 Task: Create a pull request from a specific branch in your repository.
Action: Mouse moved to (935, 50)
Screenshot: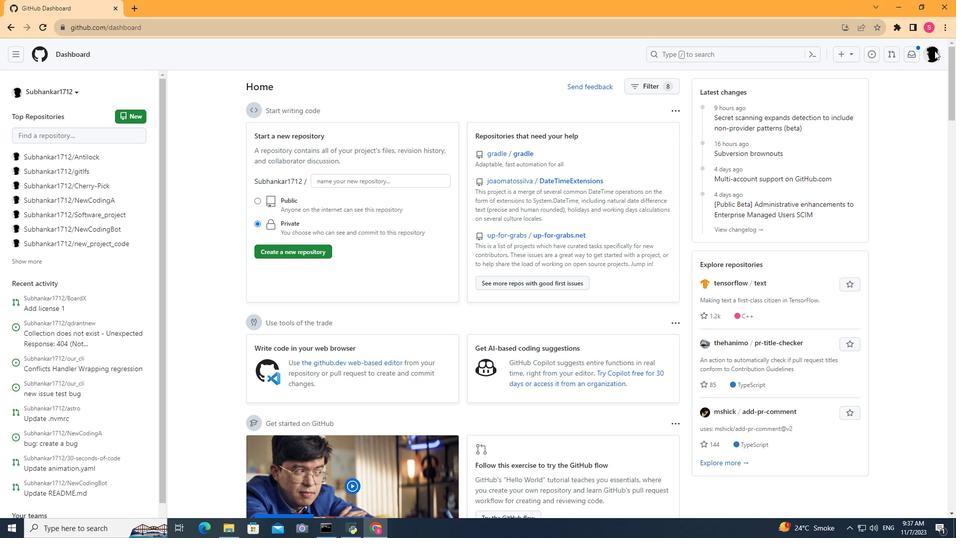 
Action: Mouse pressed left at (935, 50)
Screenshot: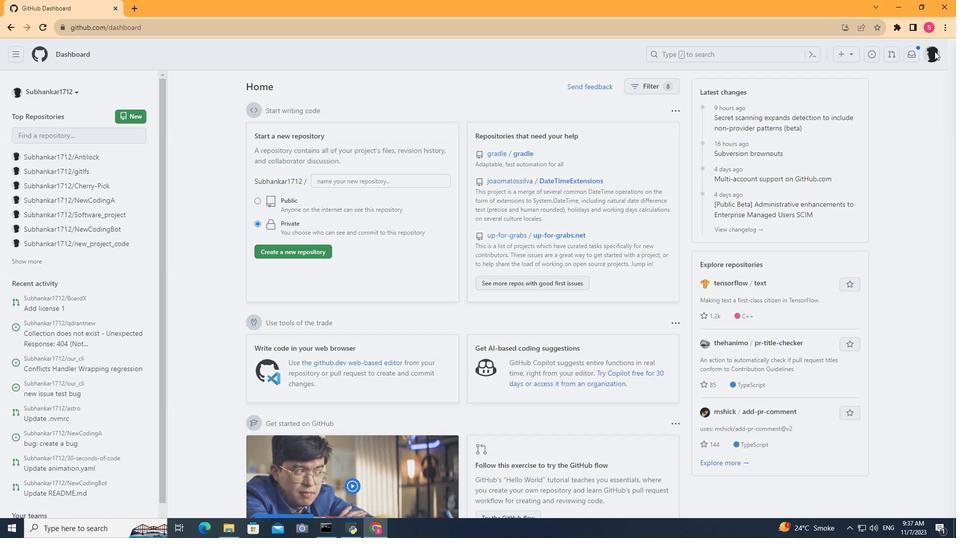 
Action: Mouse moved to (834, 143)
Screenshot: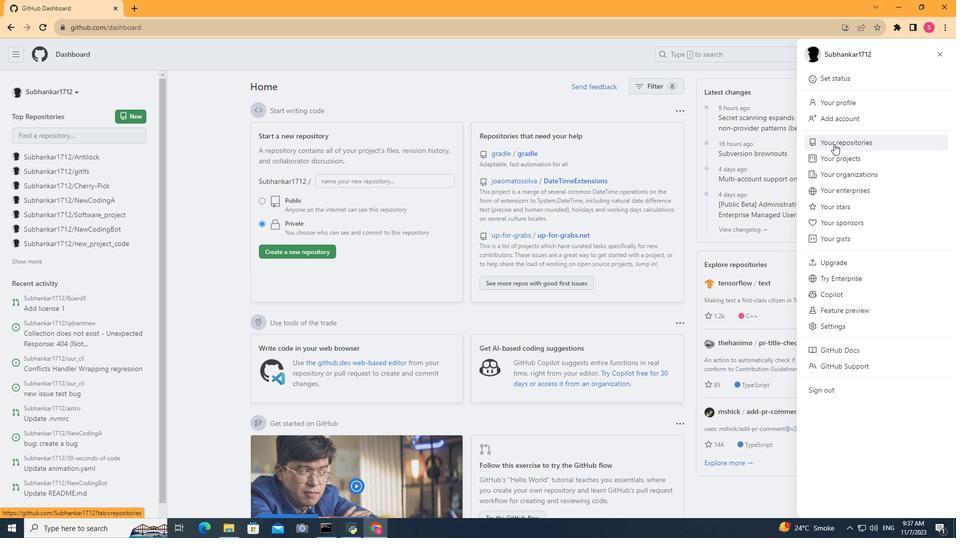 
Action: Mouse pressed left at (834, 143)
Screenshot: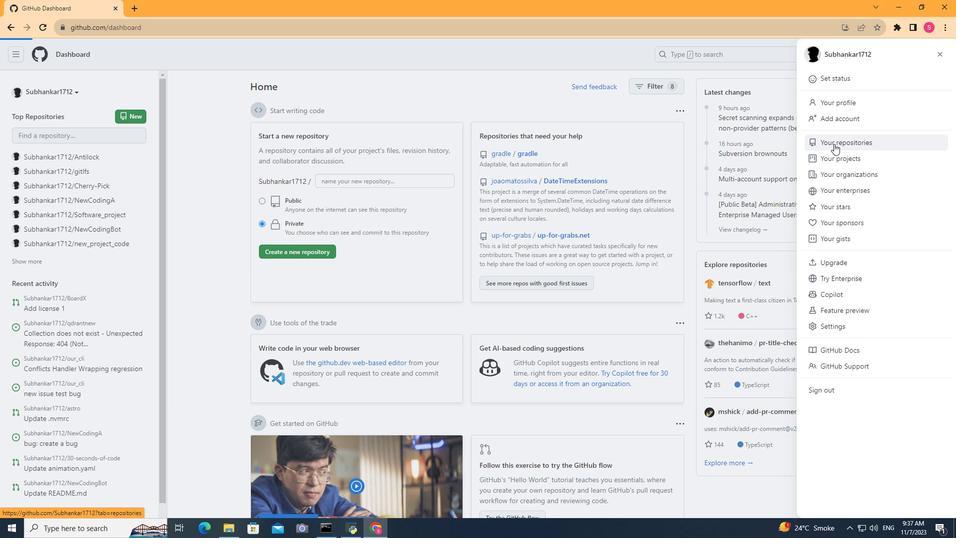 
Action: Mouse moved to (385, 149)
Screenshot: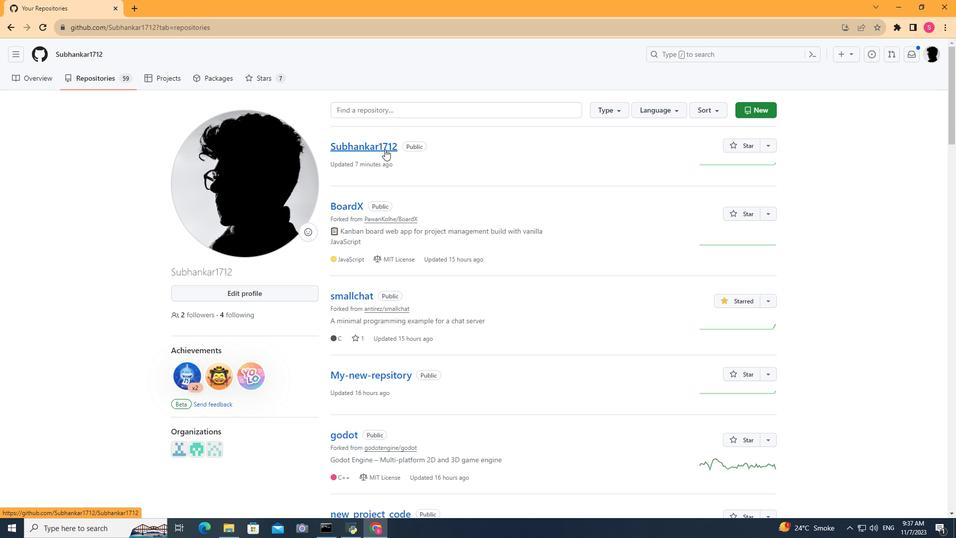 
Action: Mouse pressed left at (385, 149)
Screenshot: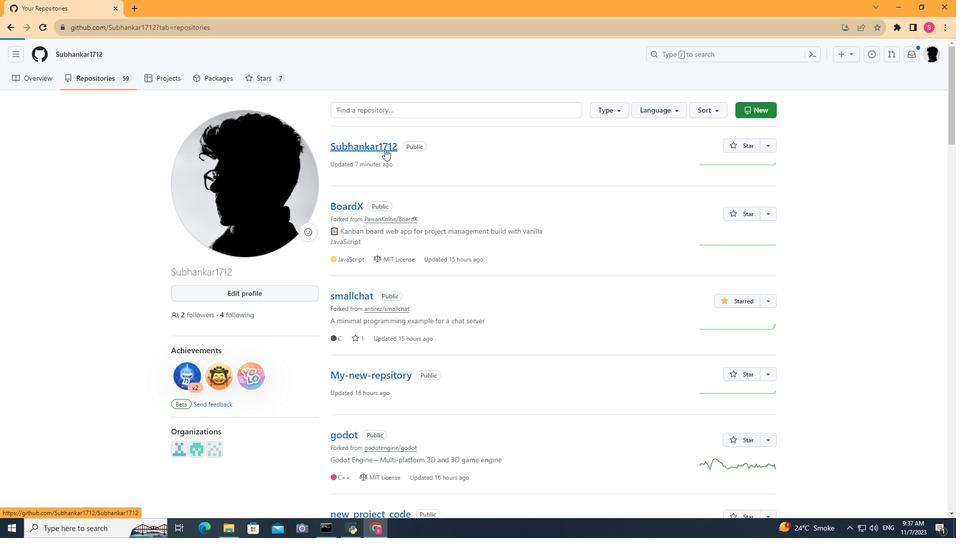 
Action: Mouse moved to (214, 141)
Screenshot: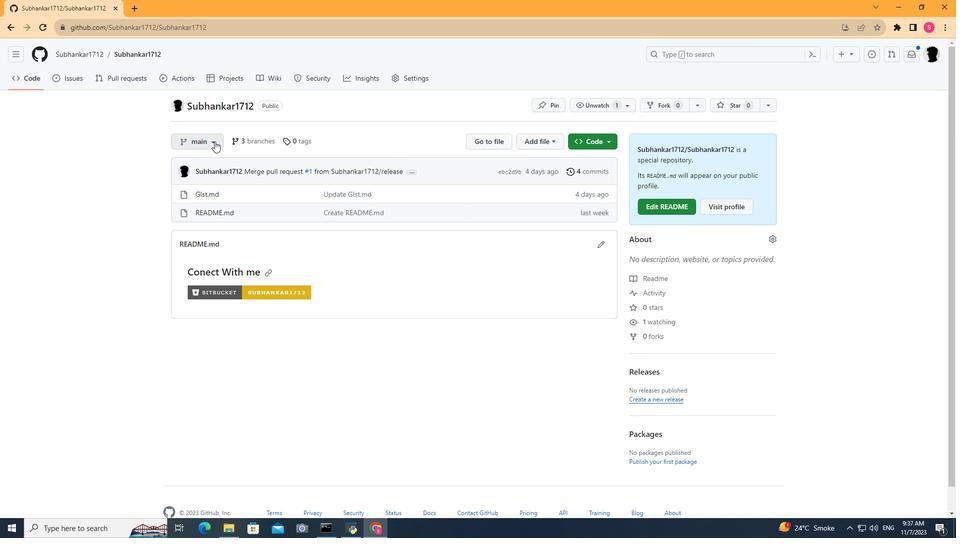 
Action: Mouse pressed left at (214, 141)
Screenshot: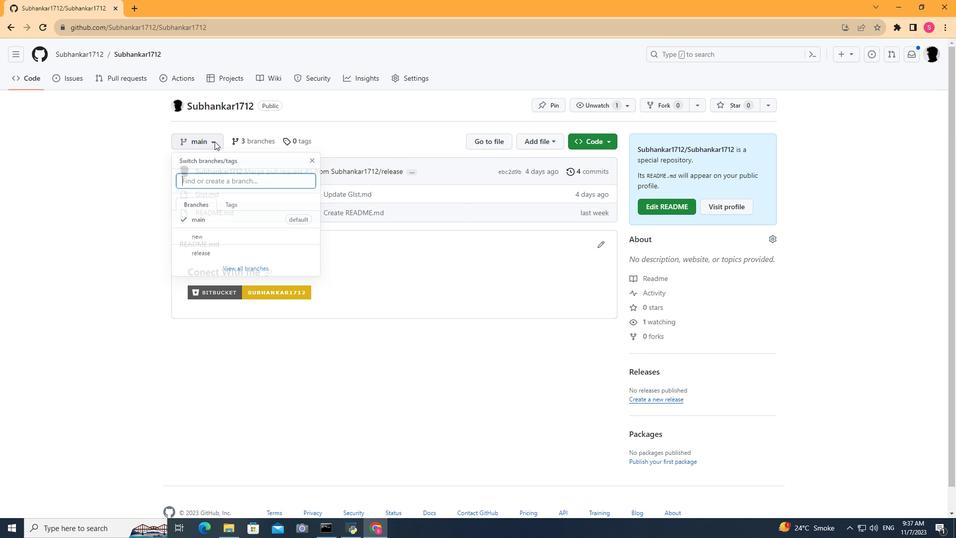 
Action: Mouse moved to (190, 238)
Screenshot: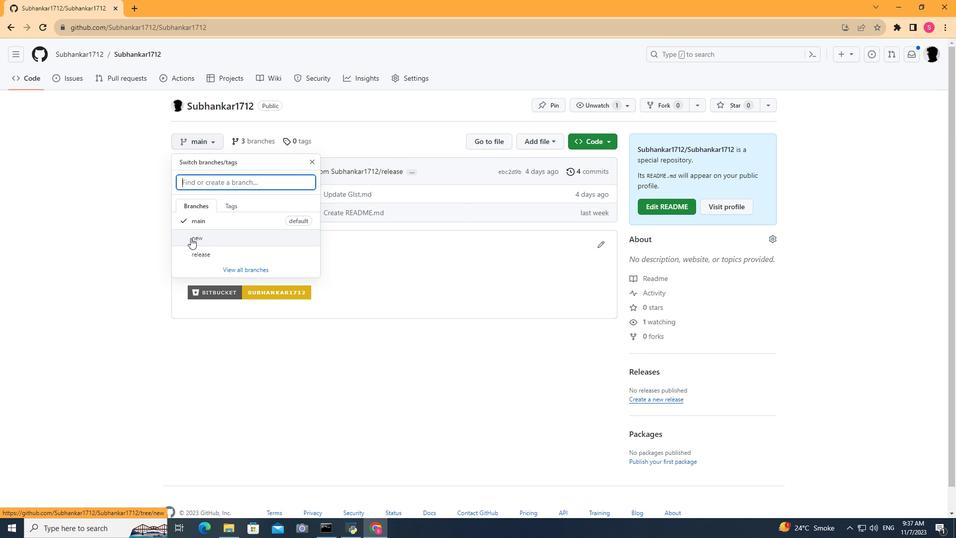
Action: Mouse pressed left at (190, 238)
Screenshot: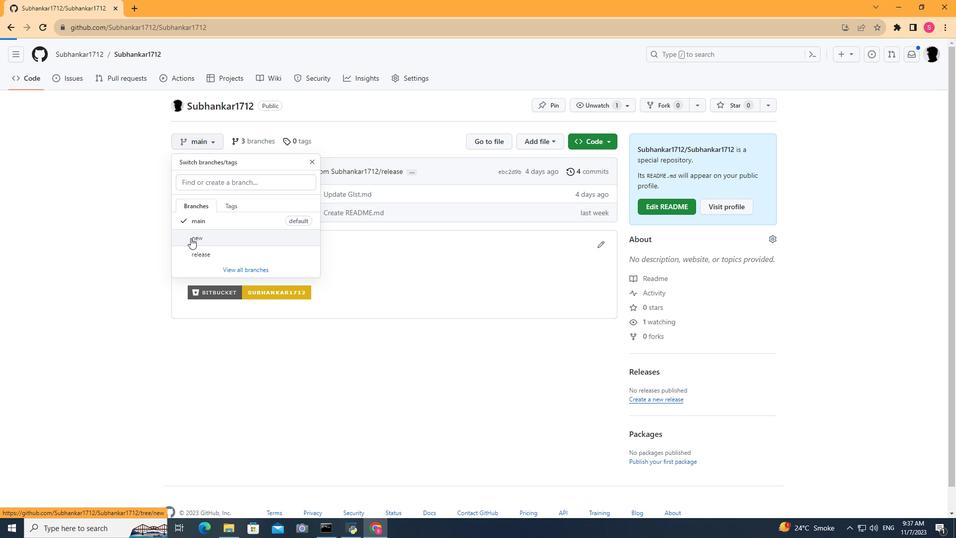 
Action: Mouse moved to (220, 250)
Screenshot: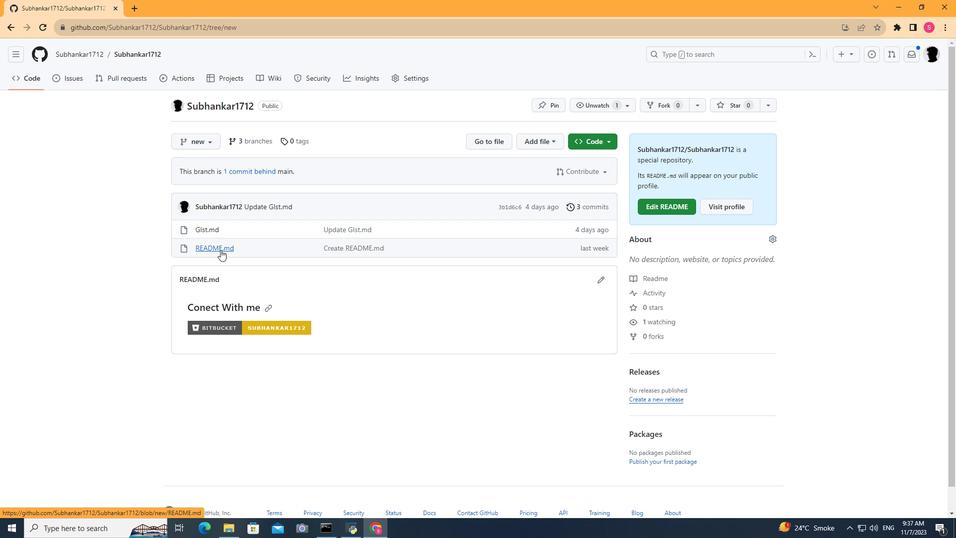 
Action: Mouse pressed left at (220, 250)
Screenshot: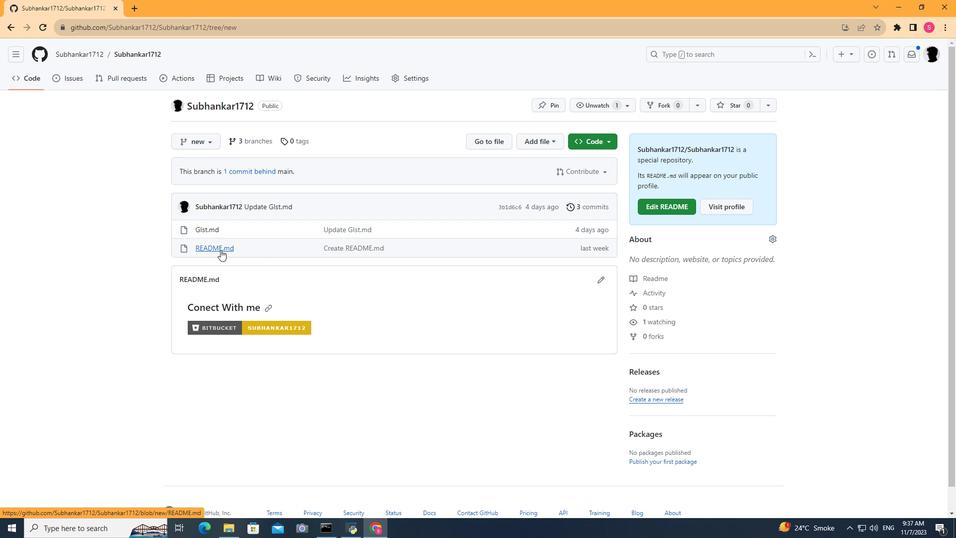 
Action: Mouse moved to (914, 165)
Screenshot: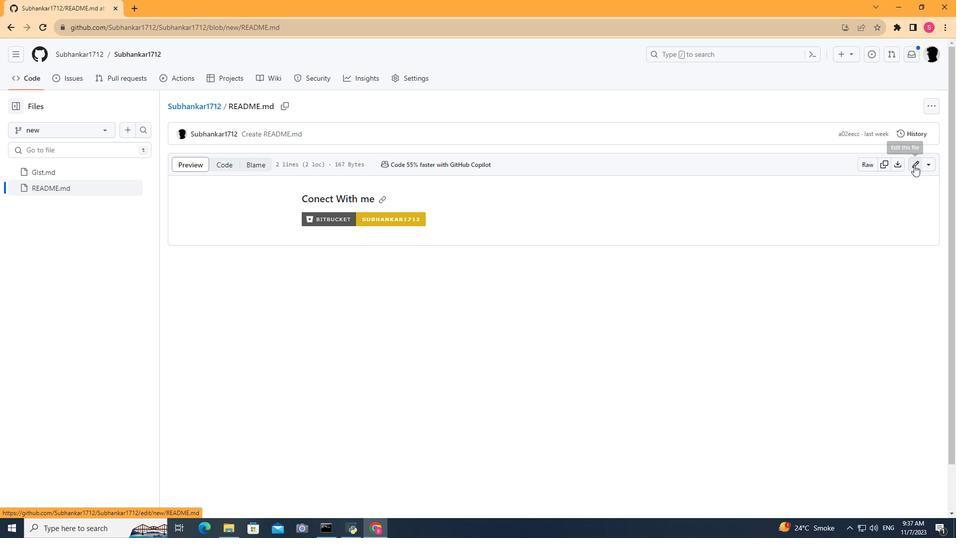 
Action: Mouse pressed left at (914, 165)
Screenshot: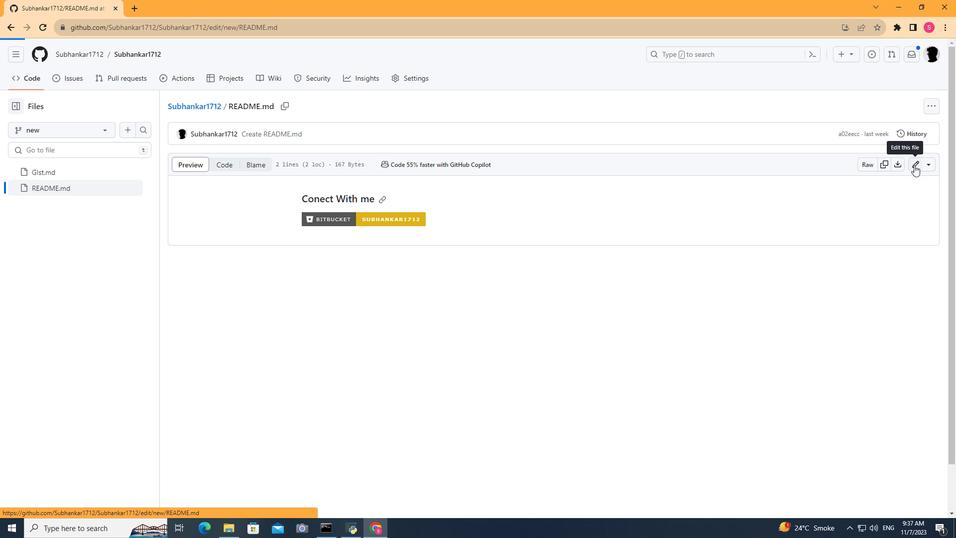 
Action: Mouse moved to (435, 199)
Screenshot: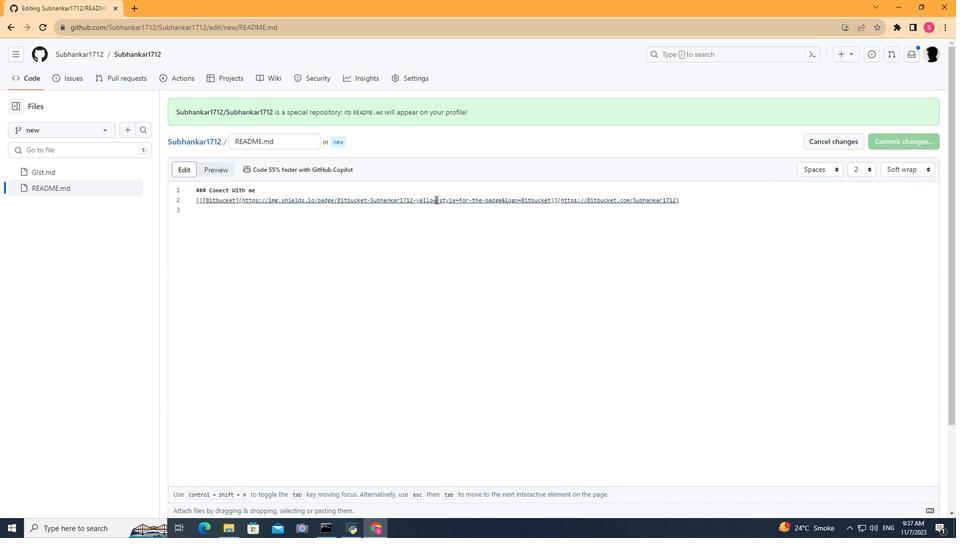 
Action: Mouse pressed left at (435, 199)
Screenshot: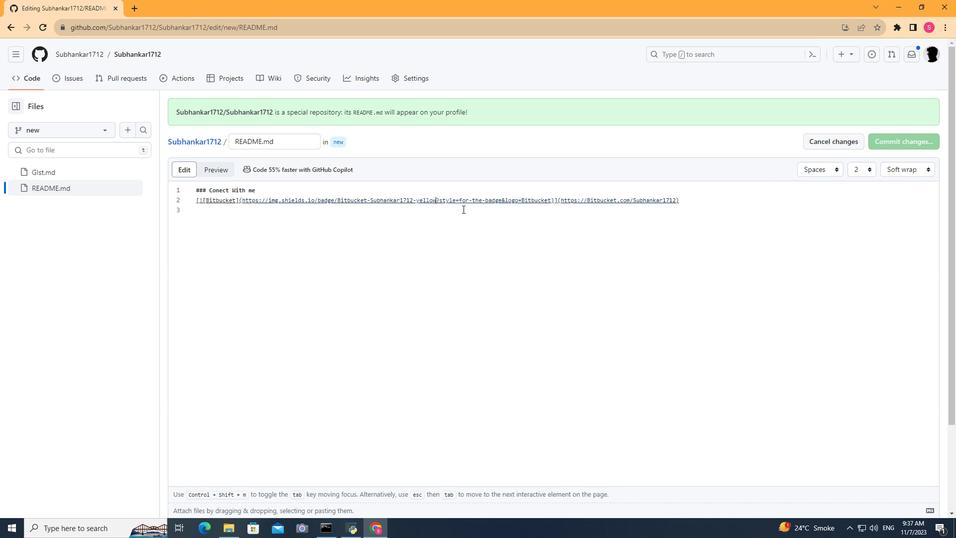 
Action: Mouse moved to (479, 209)
Screenshot: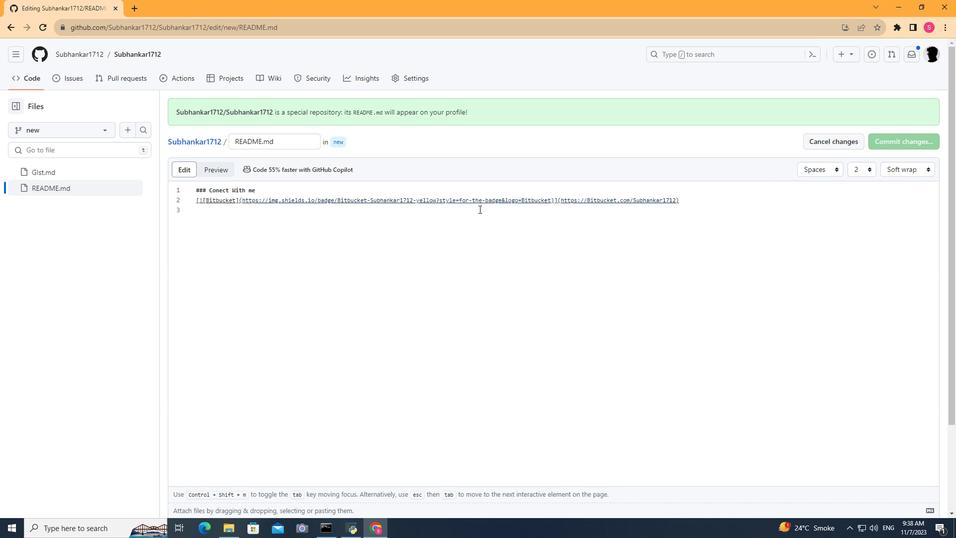
Action: Key pressed <Key.backspace><Key.backspace><Key.backspace><Key.backspace><Key.backspace><Key.backspace>red
Screenshot: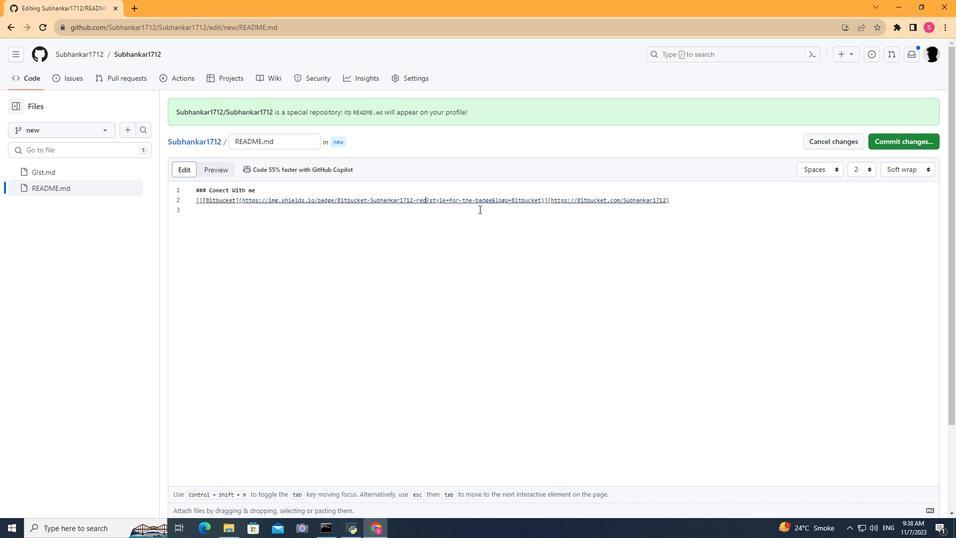 
Action: Mouse moved to (891, 138)
Screenshot: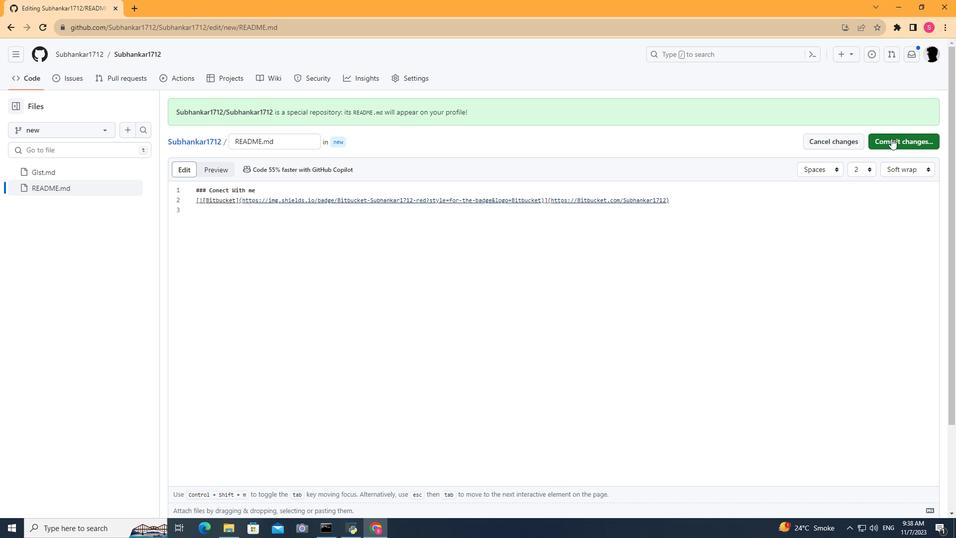 
Action: Mouse pressed left at (891, 138)
Screenshot: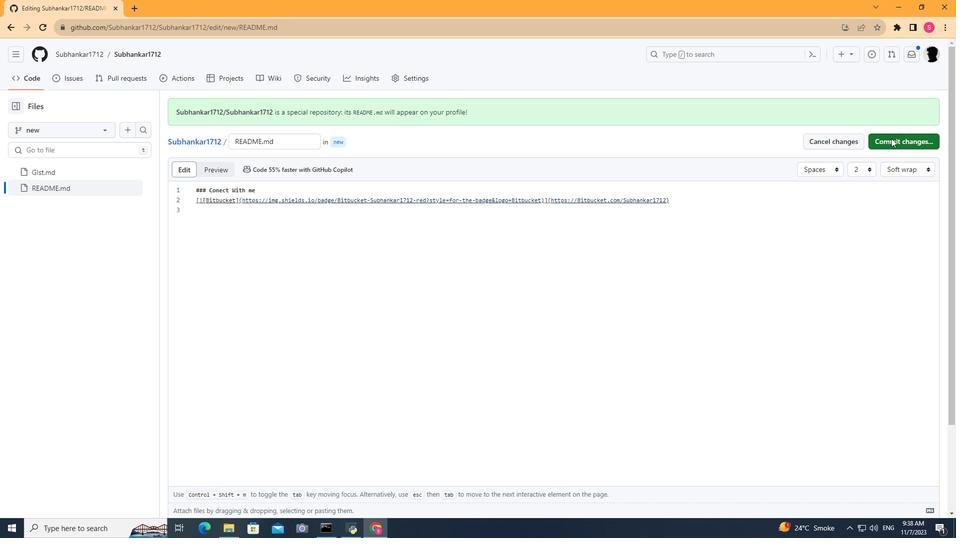 
Action: Mouse moved to (559, 388)
Screenshot: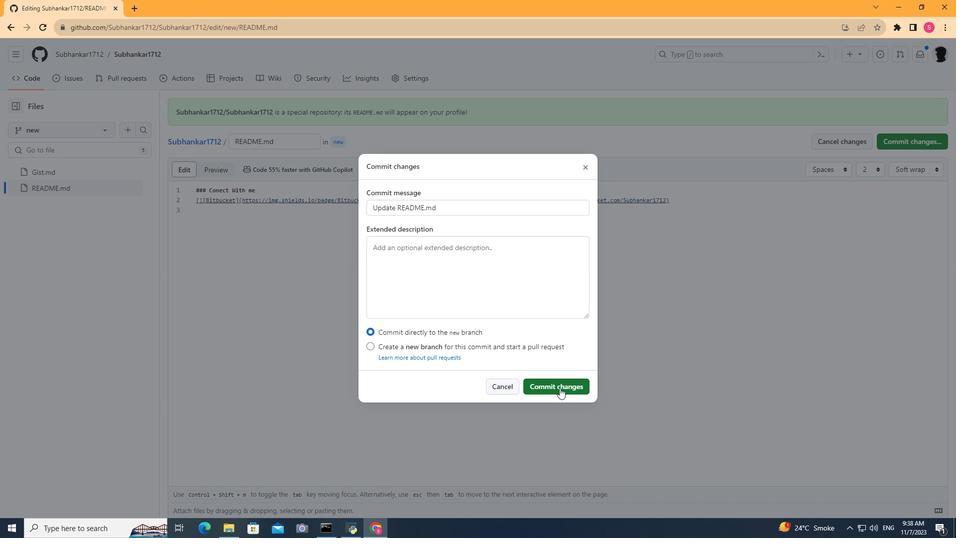 
Action: Mouse pressed left at (559, 388)
Screenshot: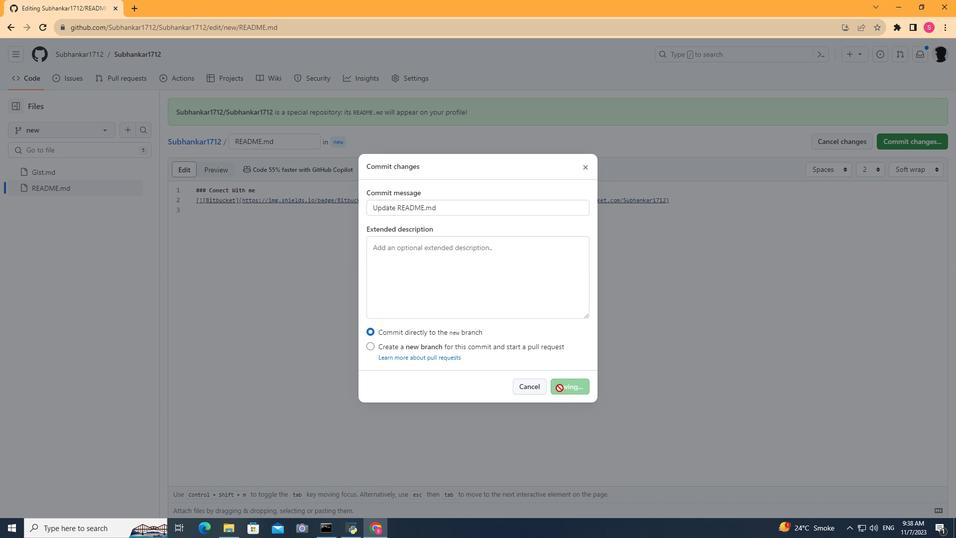 
Action: Mouse moved to (134, 85)
Screenshot: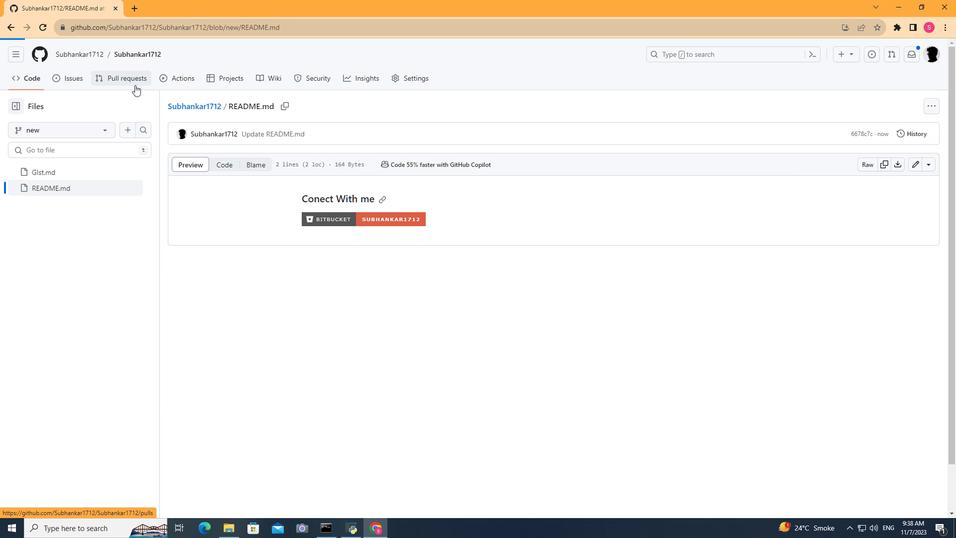 
Action: Mouse pressed left at (134, 85)
Screenshot: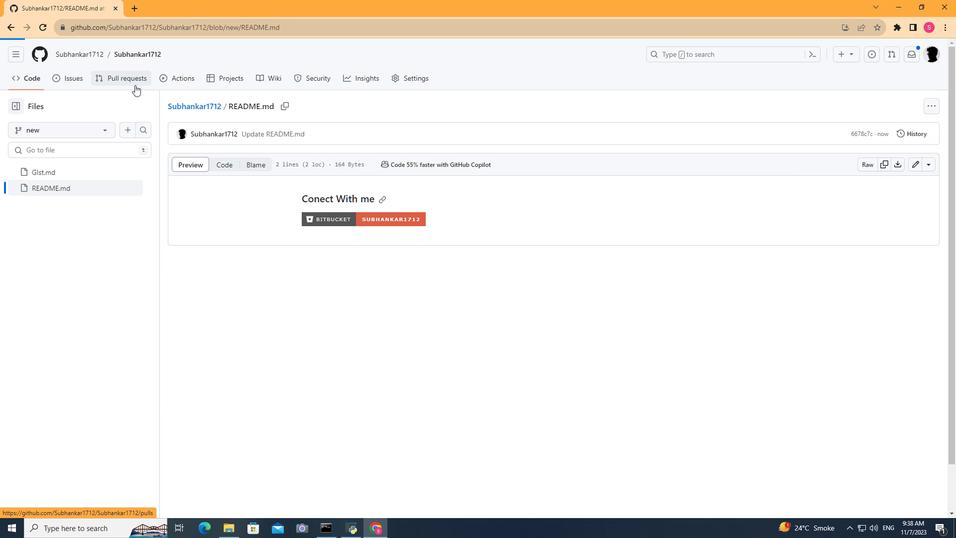 
Action: Mouse moved to (759, 117)
Screenshot: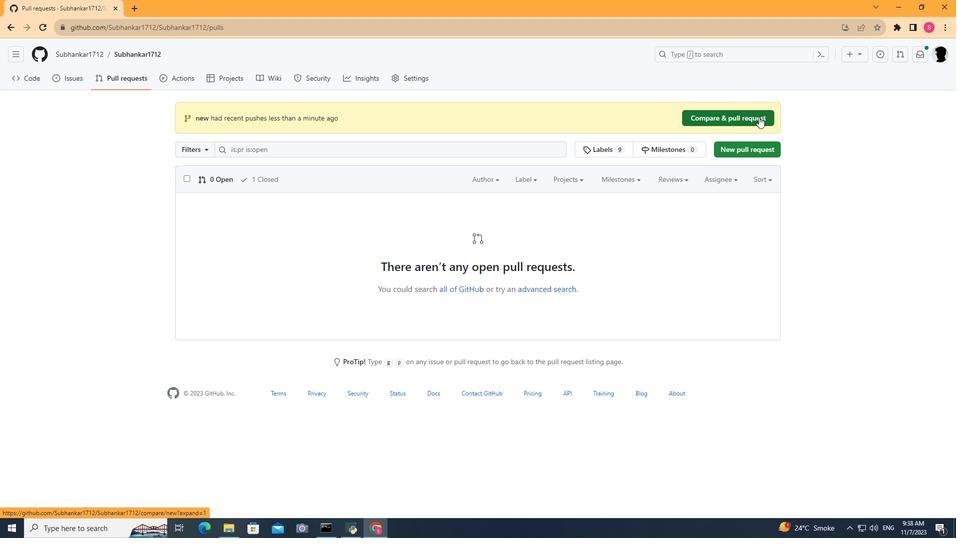 
Action: Mouse pressed left at (759, 117)
Screenshot: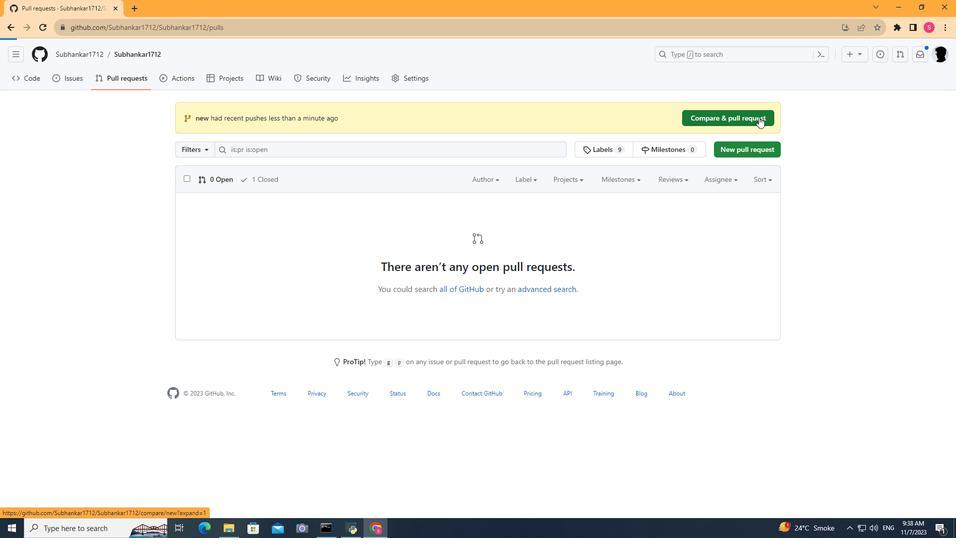 
Action: Mouse moved to (233, 152)
Screenshot: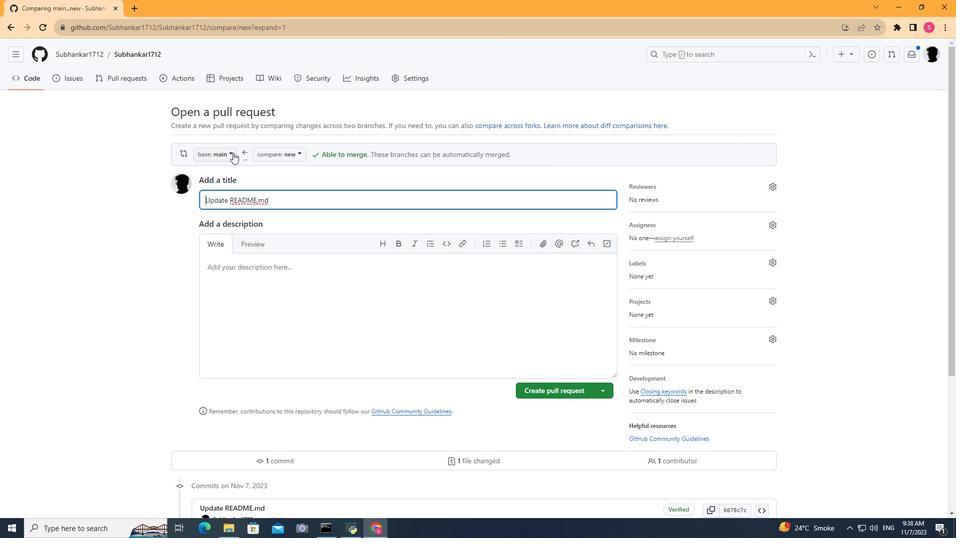 
Action: Mouse pressed left at (233, 152)
Screenshot: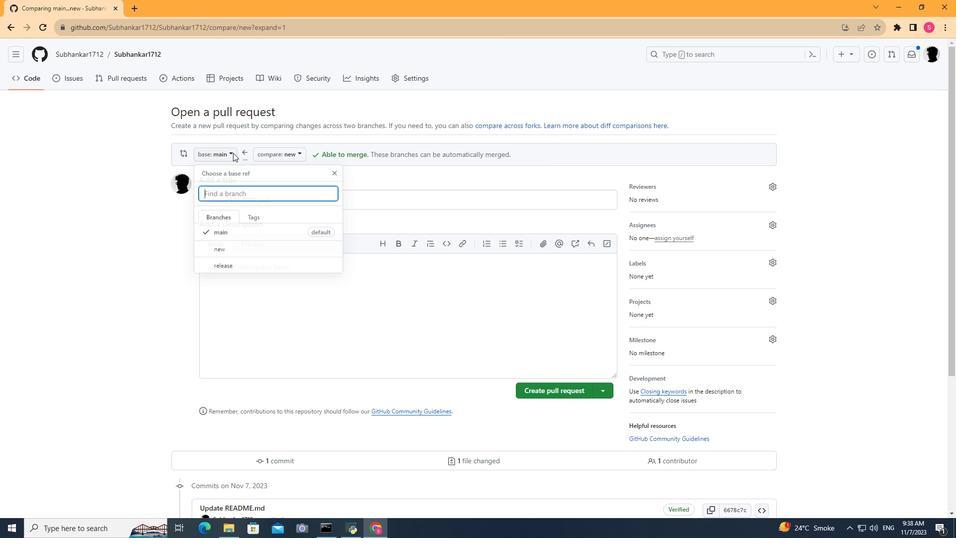 
Action: Mouse moved to (225, 269)
Screenshot: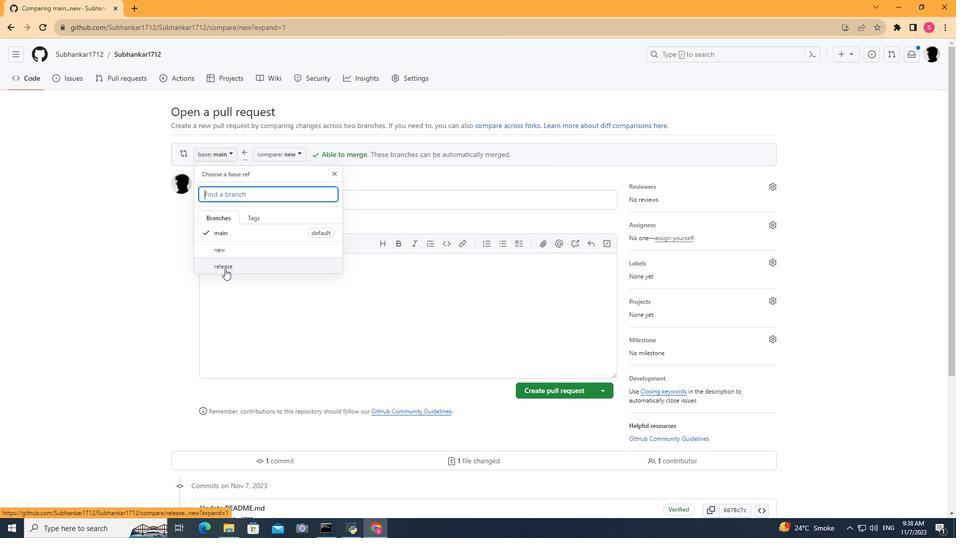 
Action: Mouse pressed left at (225, 269)
Screenshot: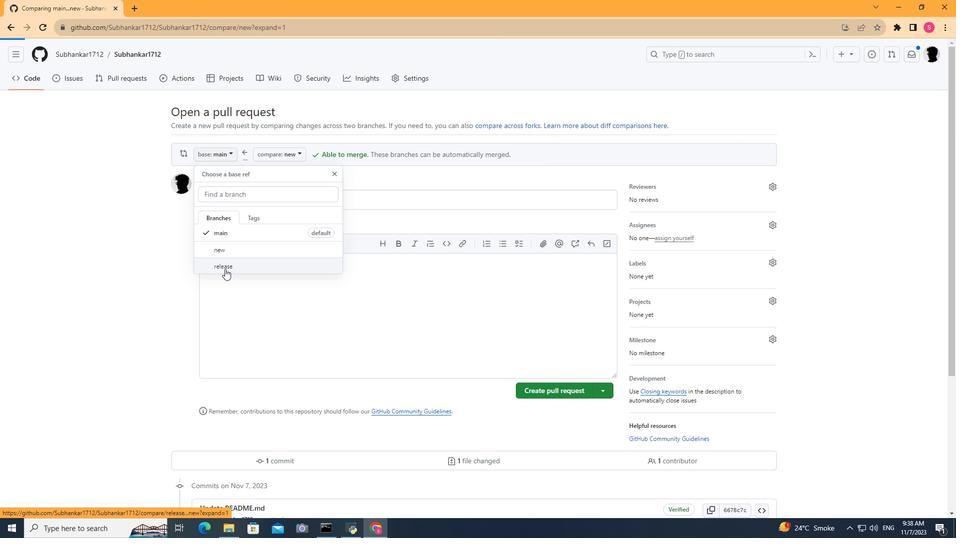 
Action: Mouse moved to (558, 388)
Screenshot: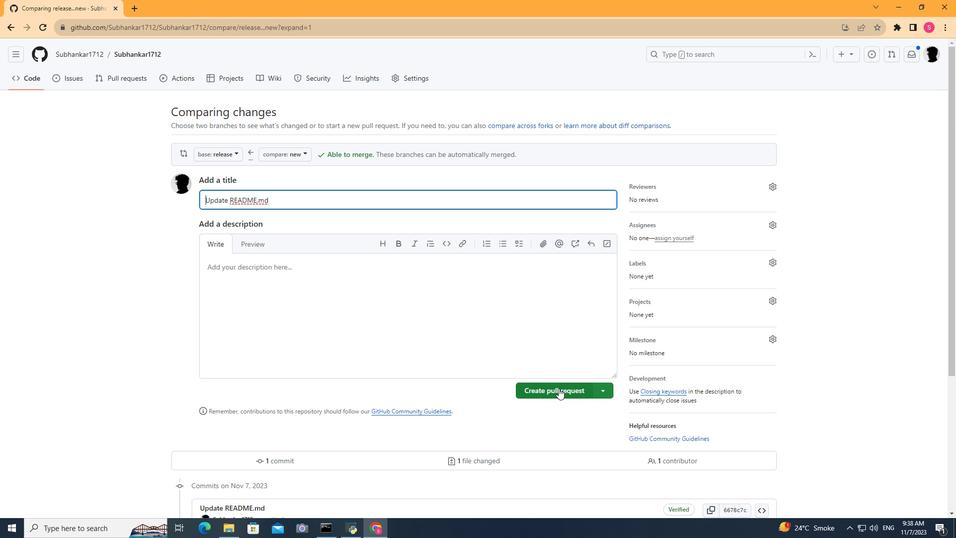 
Action: Mouse pressed left at (558, 388)
Screenshot: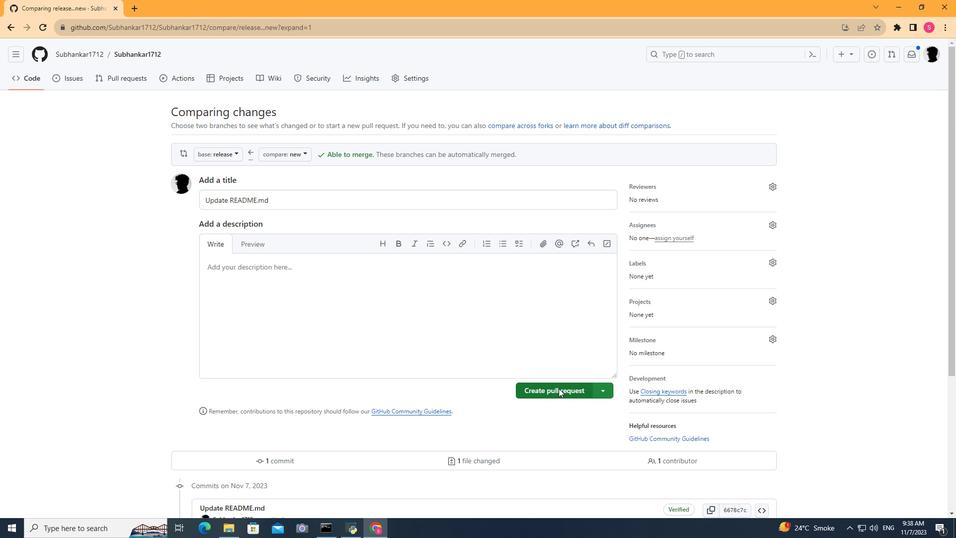 
Action: Mouse moved to (455, 299)
Screenshot: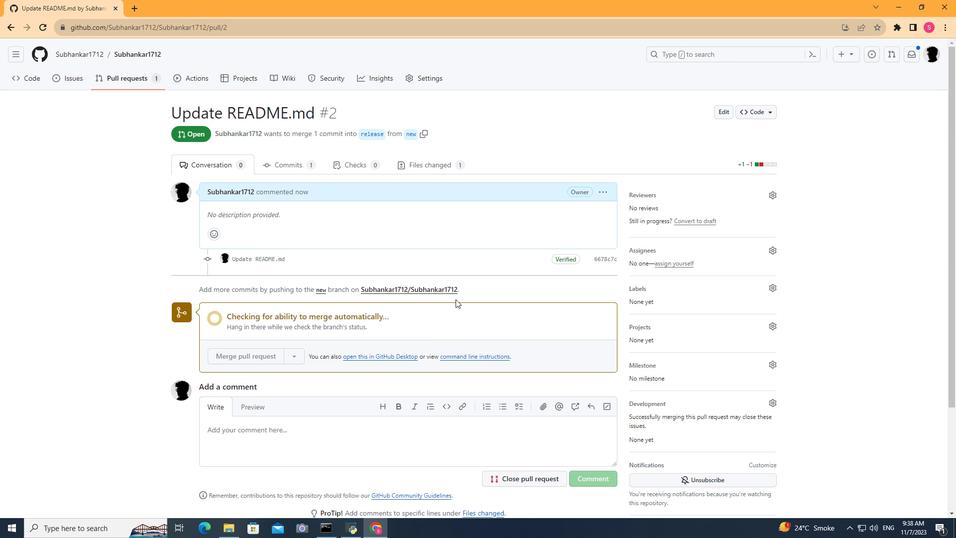 
Action: Mouse scrolled (455, 298) with delta (0, 0)
Screenshot: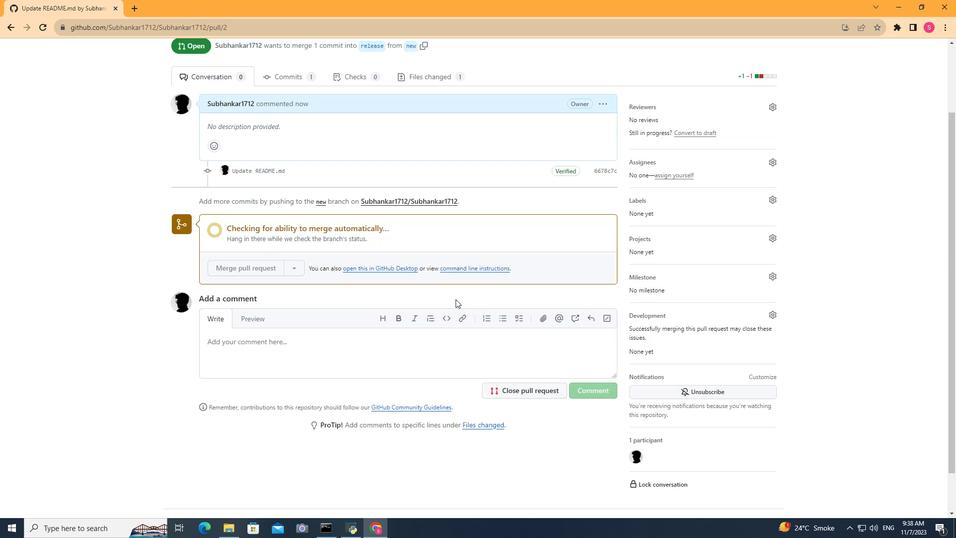 
Action: Mouse scrolled (455, 298) with delta (0, 0)
Screenshot: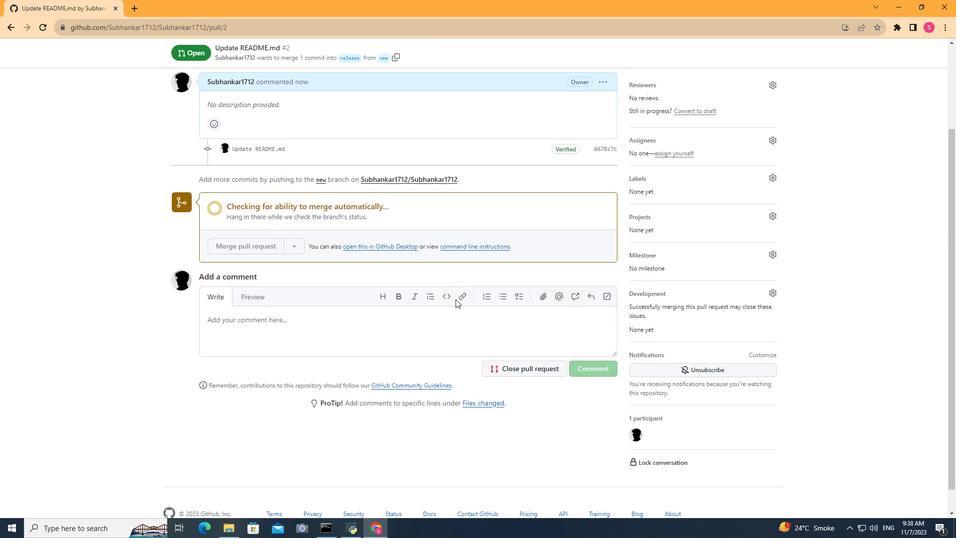 
Action: Mouse scrolled (455, 298) with delta (0, 0)
Screenshot: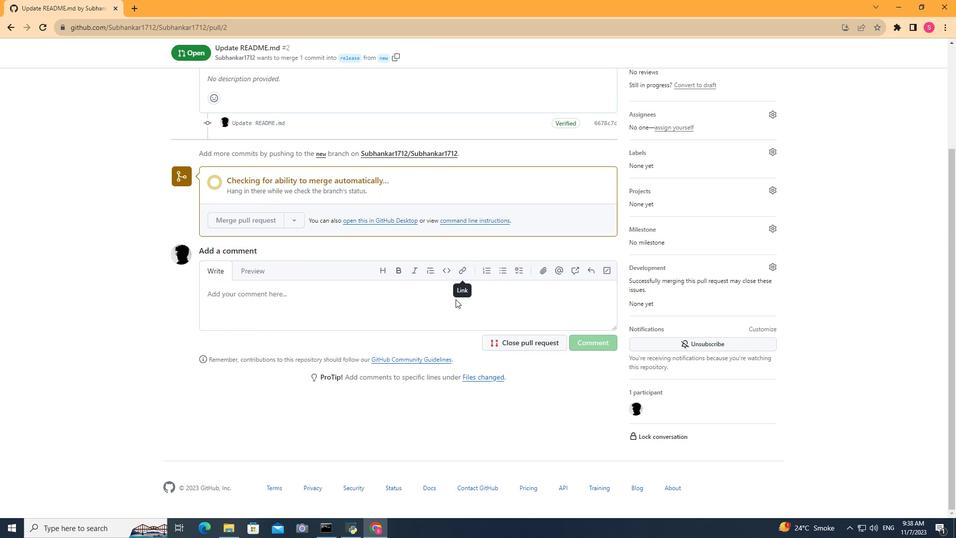 
Action: Mouse scrolled (455, 299) with delta (0, 0)
Screenshot: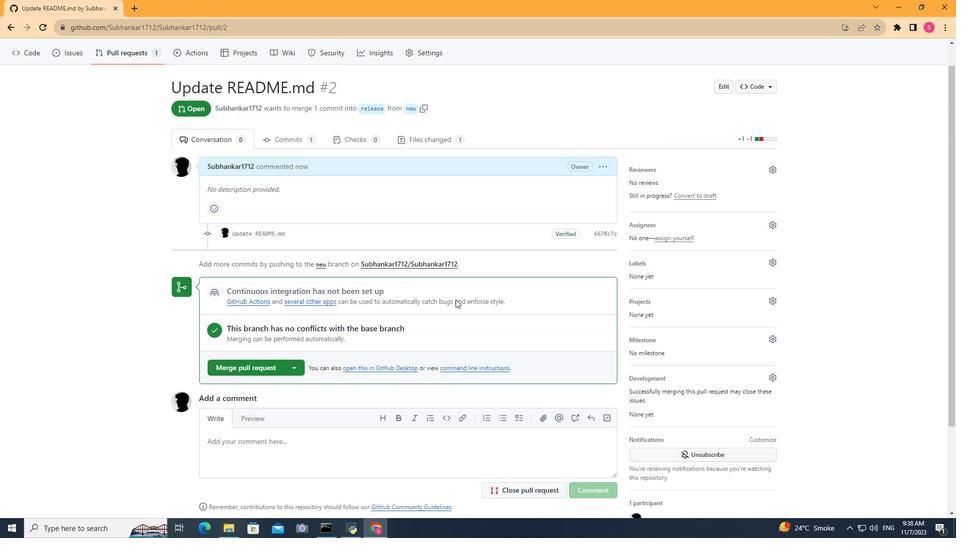 
Action: Mouse scrolled (455, 299) with delta (0, 0)
Screenshot: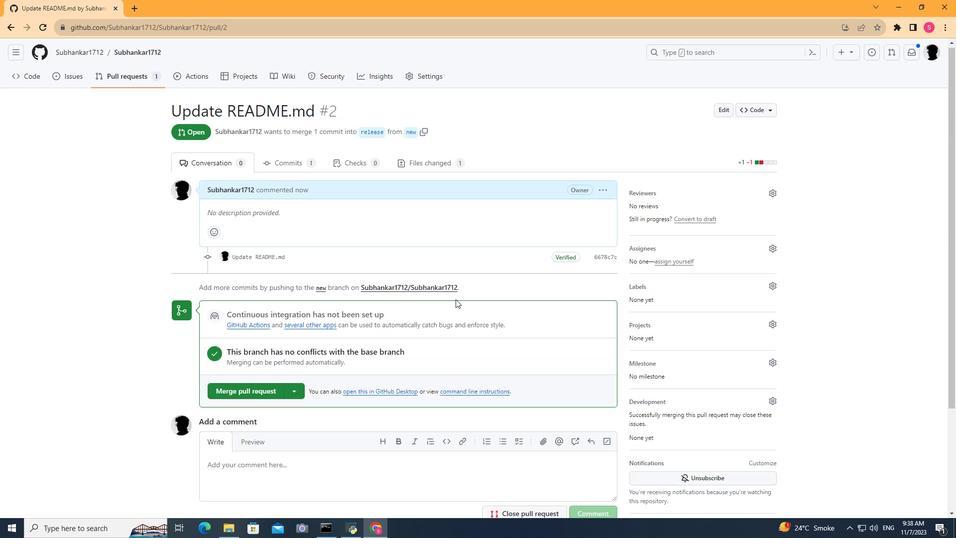 
Action: Mouse scrolled (455, 299) with delta (0, 0)
Screenshot: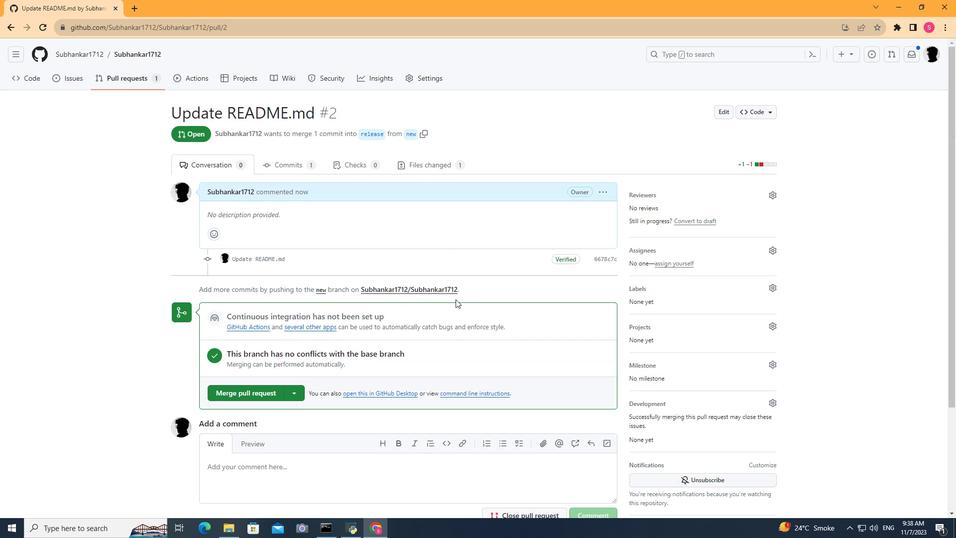 
Action: Mouse scrolled (455, 299) with delta (0, 0)
Screenshot: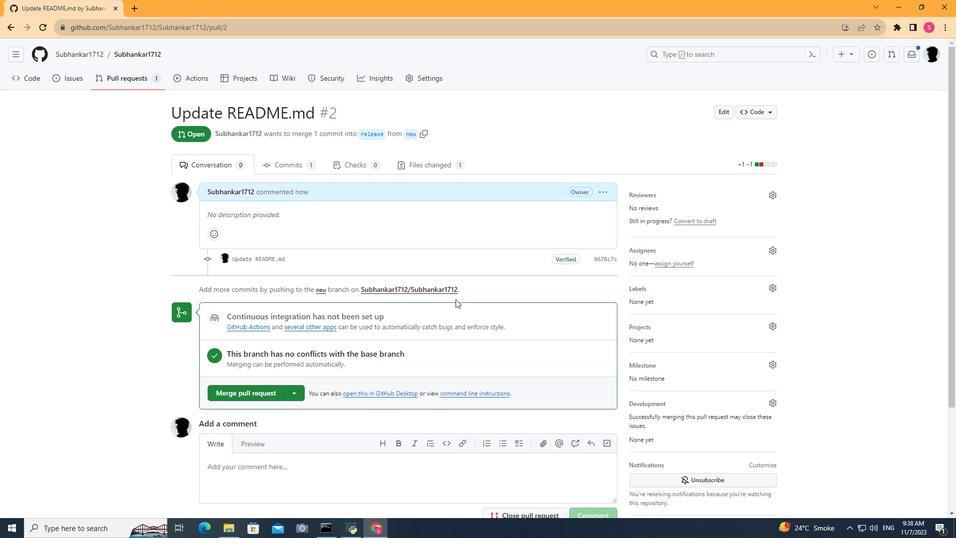 
Action: Mouse scrolled (455, 299) with delta (0, 0)
Screenshot: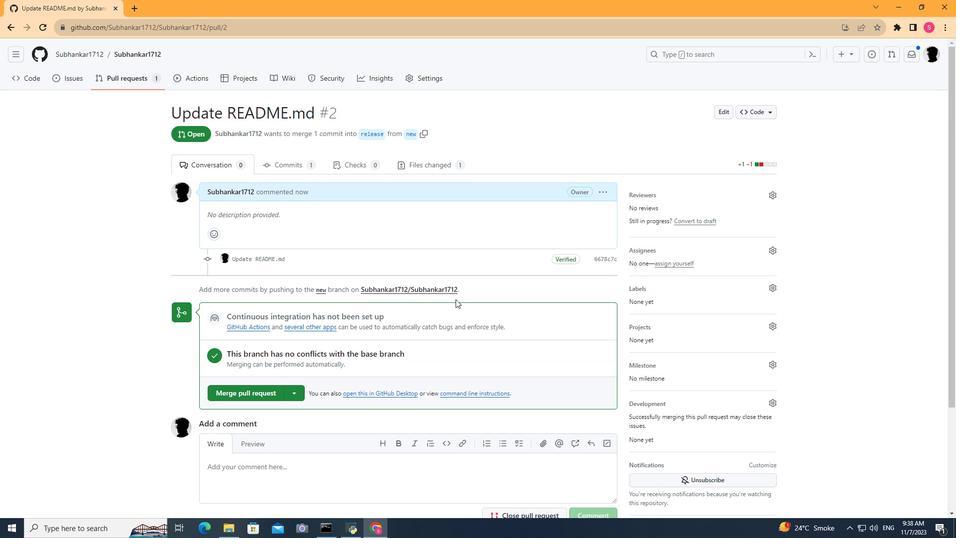 
